 Task: Add Sukin Lime & Coconut Botanical Body Wash to the cart.
Action: Mouse moved to (861, 328)
Screenshot: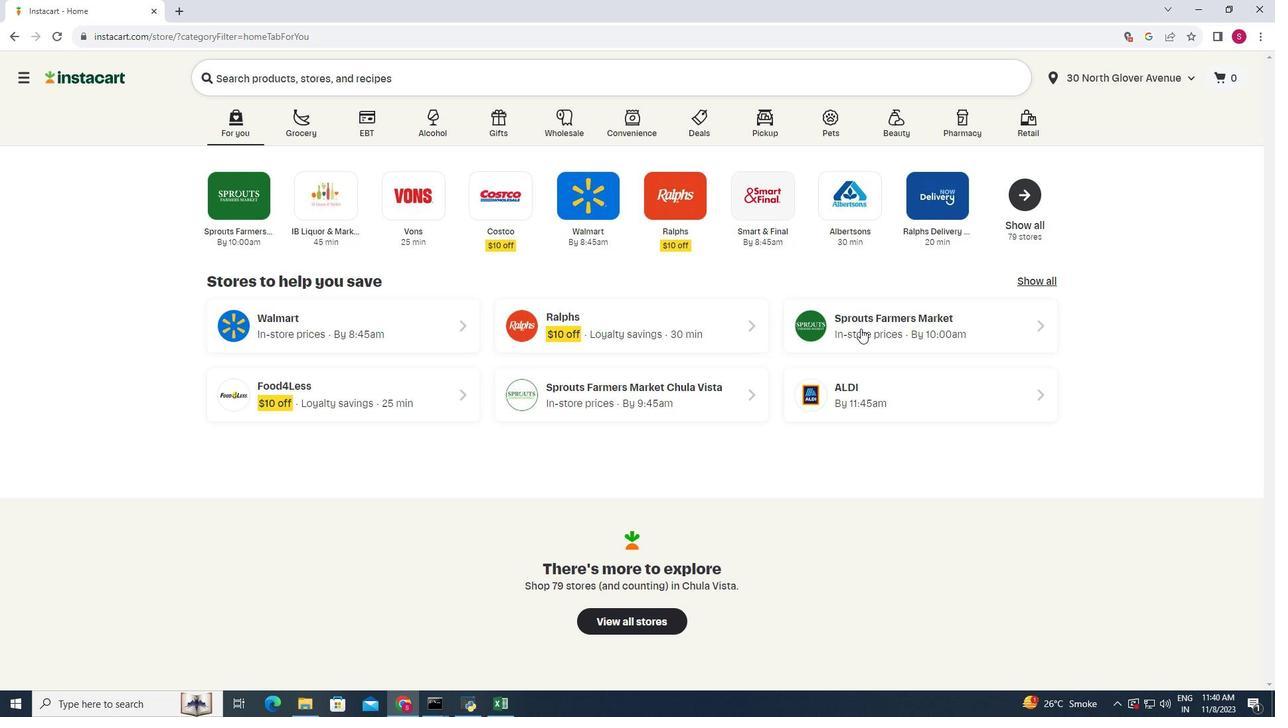 
Action: Mouse pressed left at (861, 328)
Screenshot: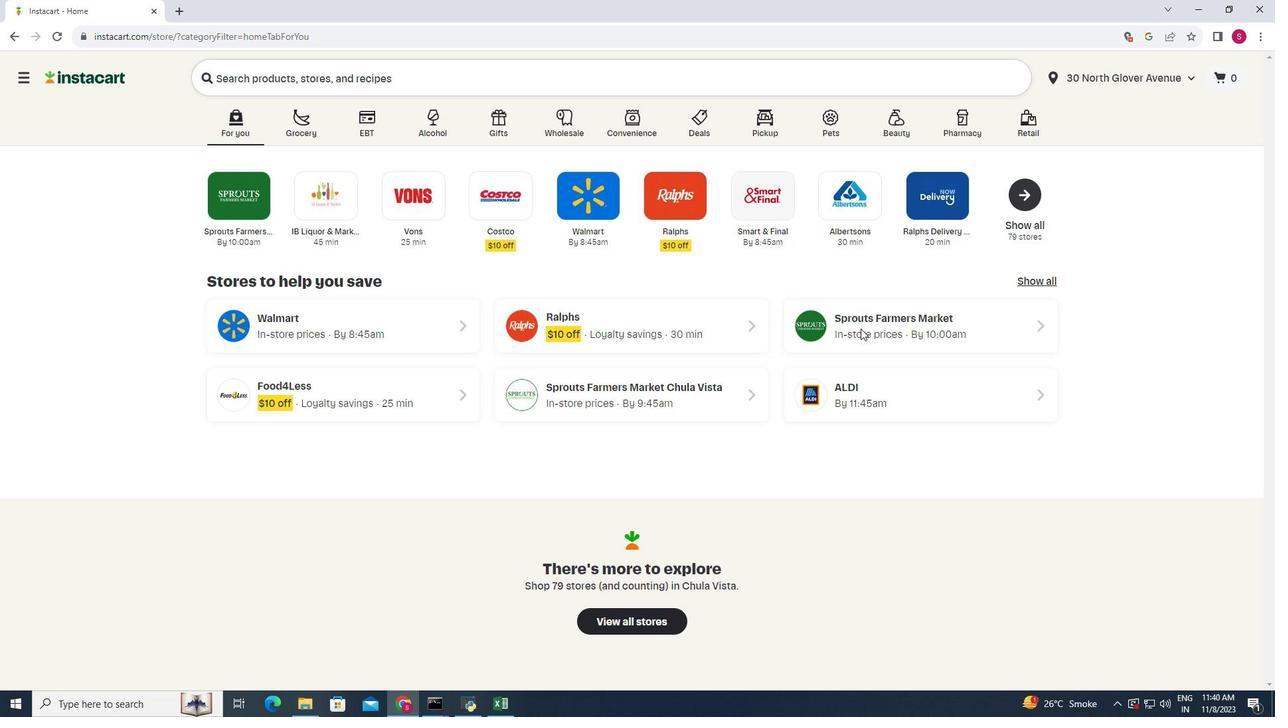 
Action: Mouse moved to (120, 524)
Screenshot: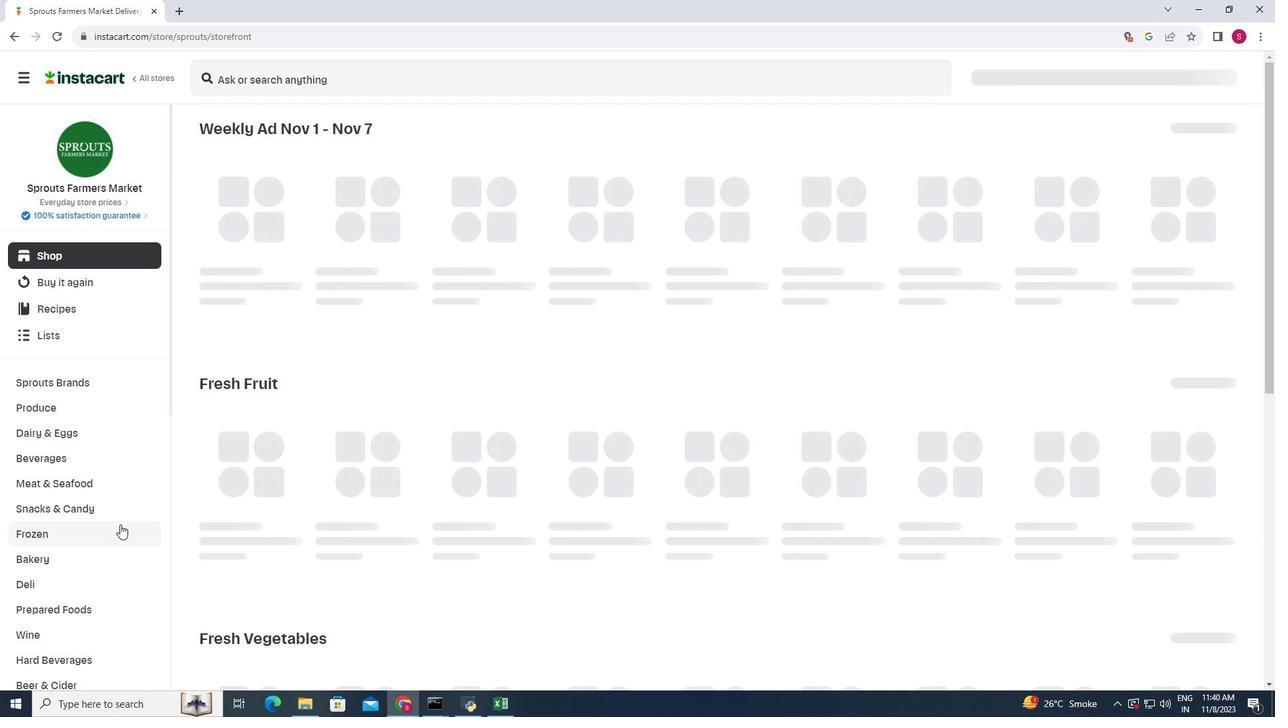 
Action: Mouse scrolled (120, 524) with delta (0, 0)
Screenshot: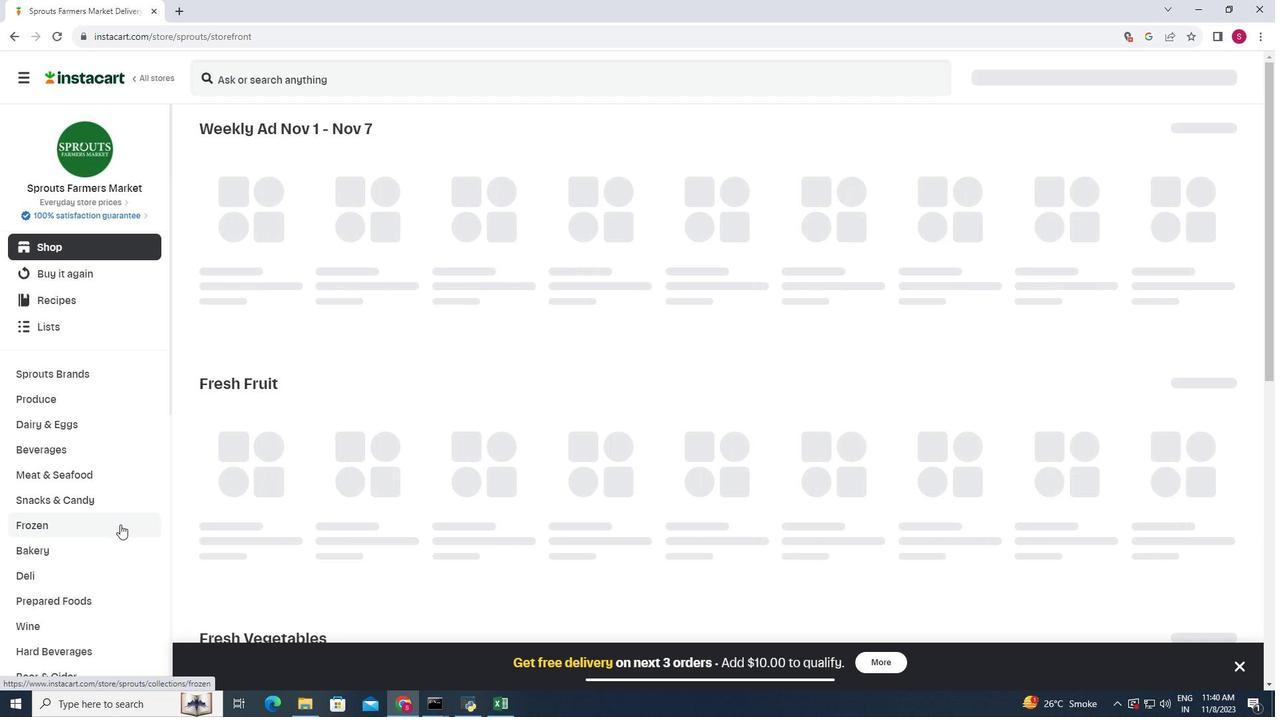 
Action: Mouse scrolled (120, 524) with delta (0, 0)
Screenshot: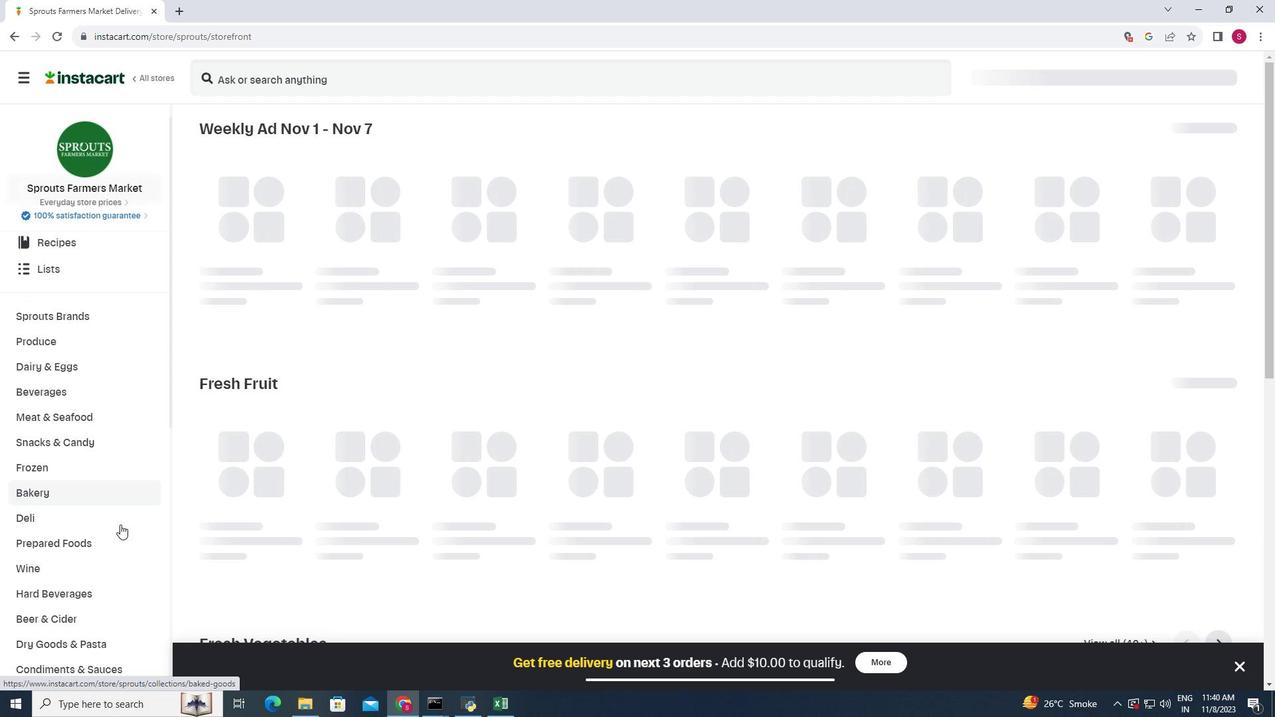 
Action: Mouse scrolled (120, 524) with delta (0, 0)
Screenshot: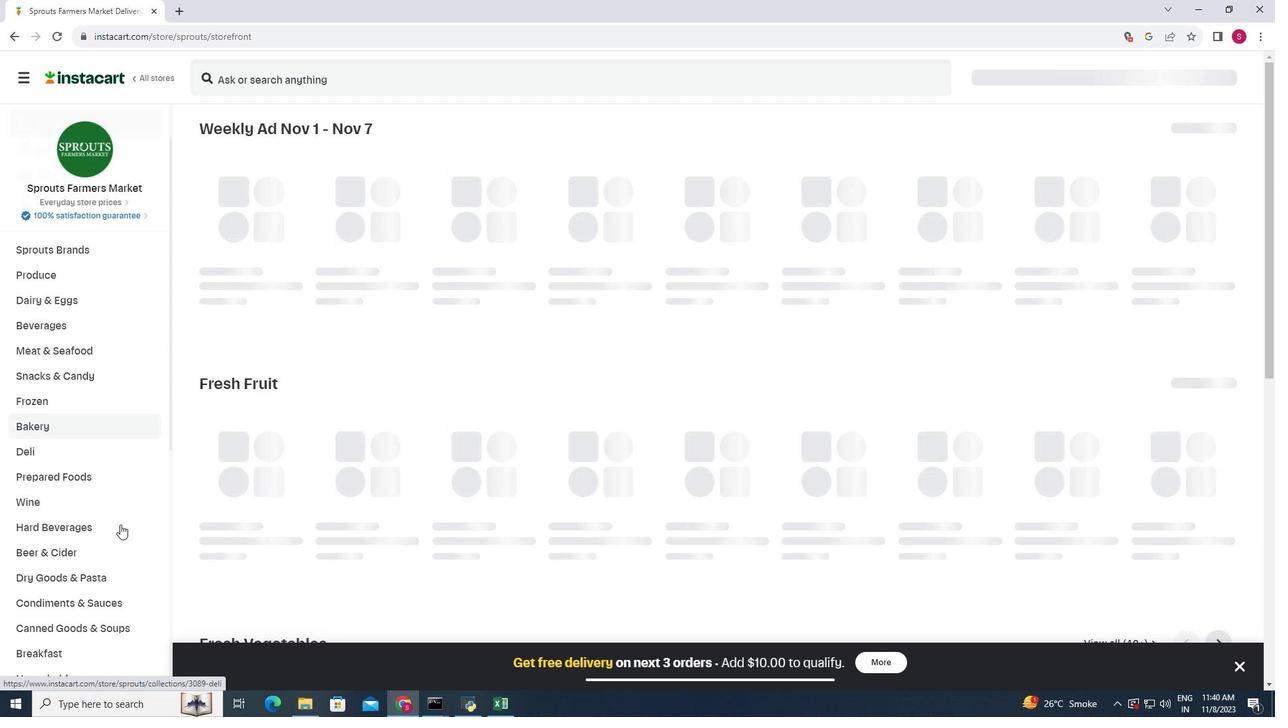 
Action: Mouse scrolled (120, 524) with delta (0, 0)
Screenshot: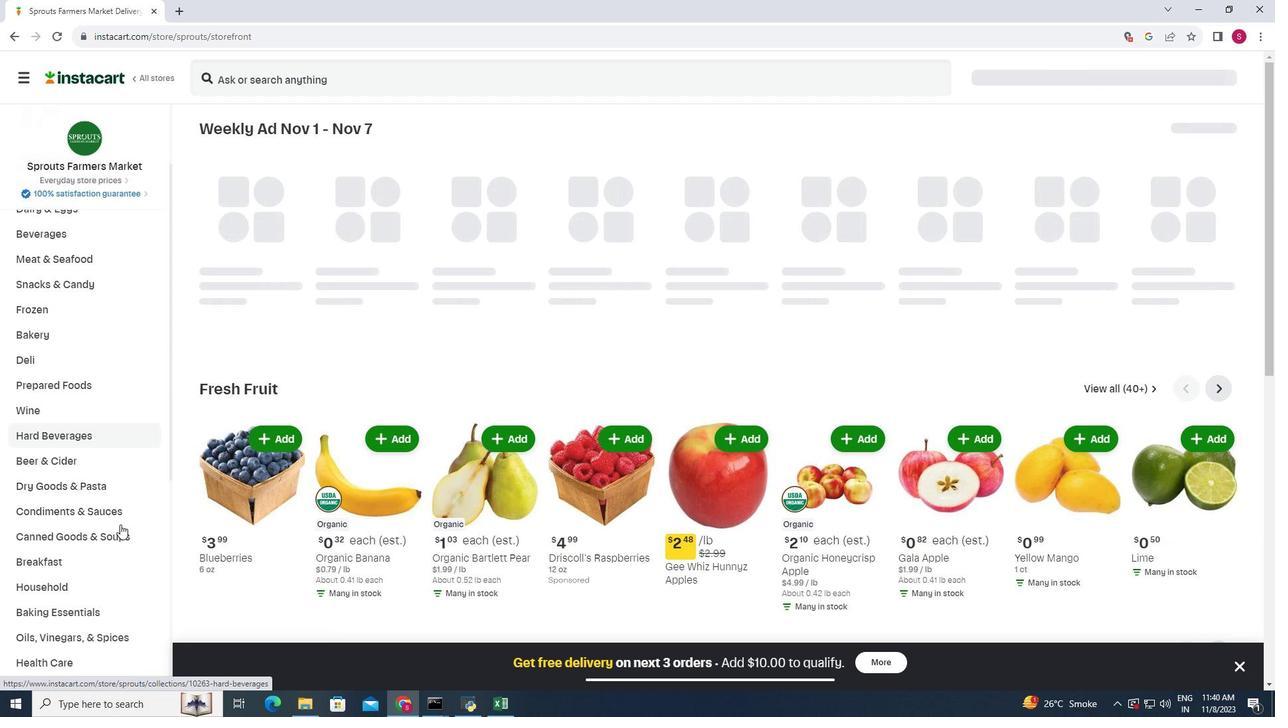 
Action: Mouse scrolled (120, 524) with delta (0, 0)
Screenshot: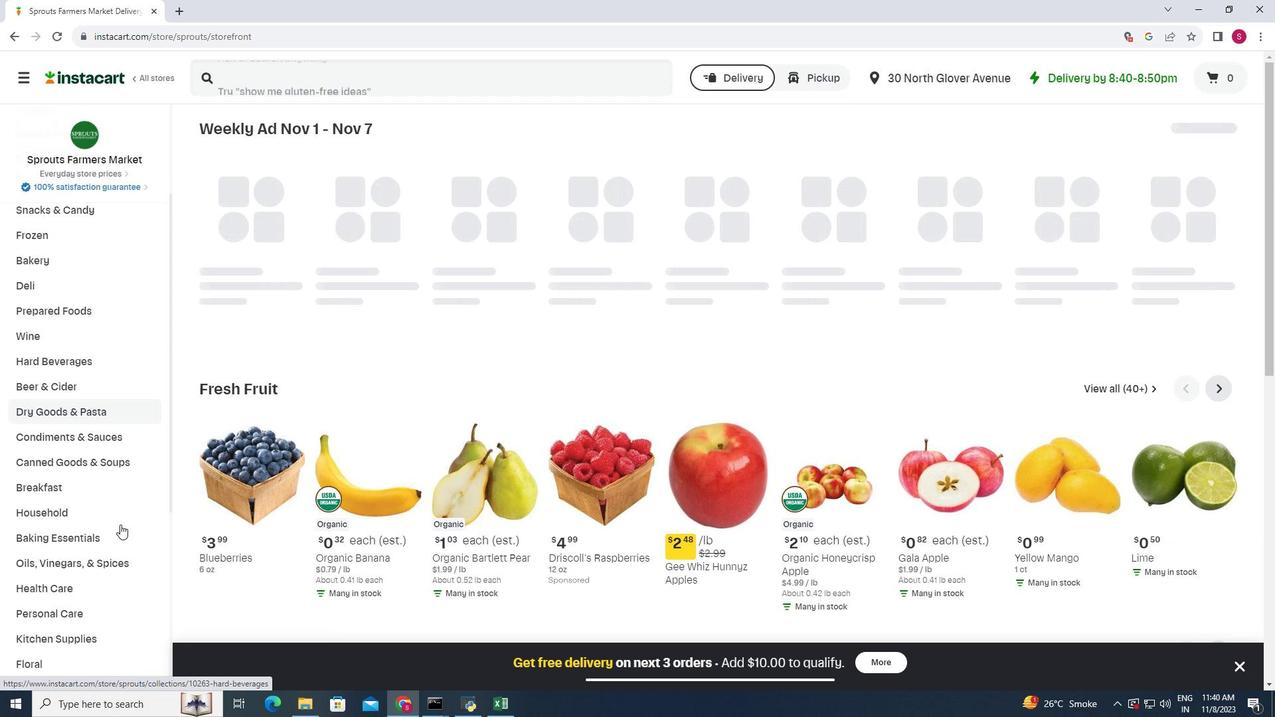 
Action: Mouse moved to (120, 524)
Screenshot: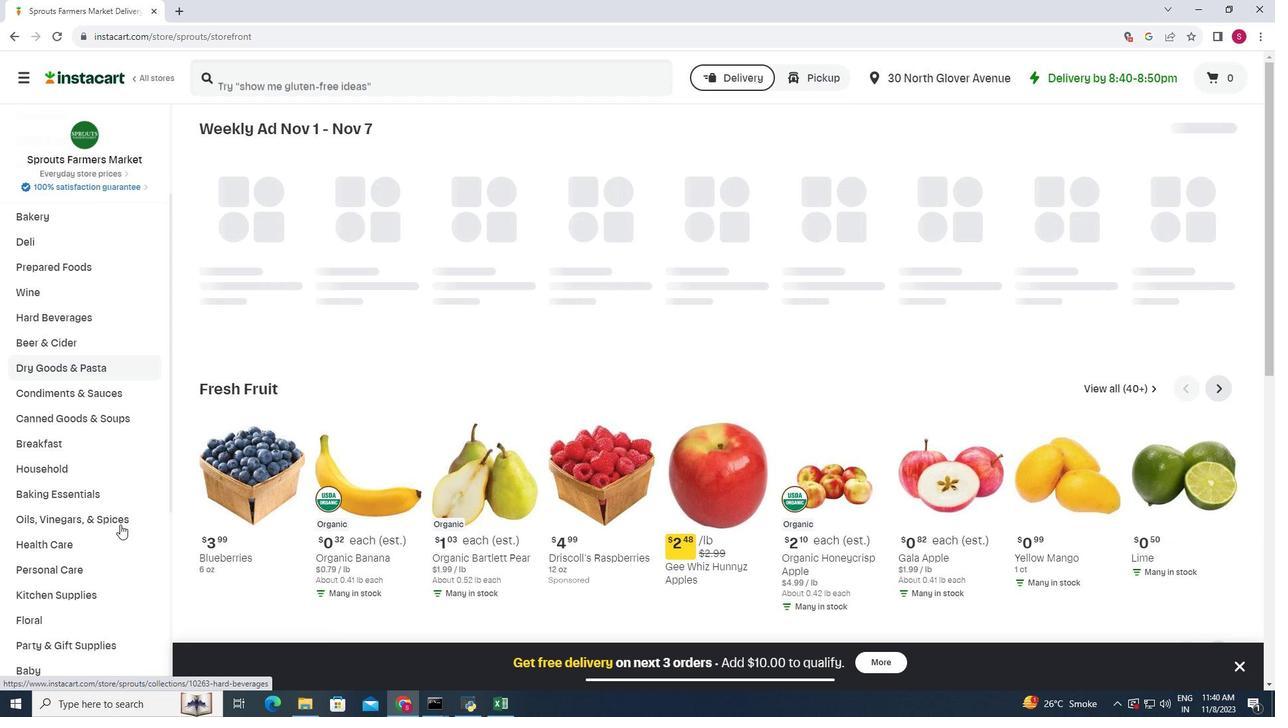
Action: Mouse scrolled (120, 524) with delta (0, 0)
Screenshot: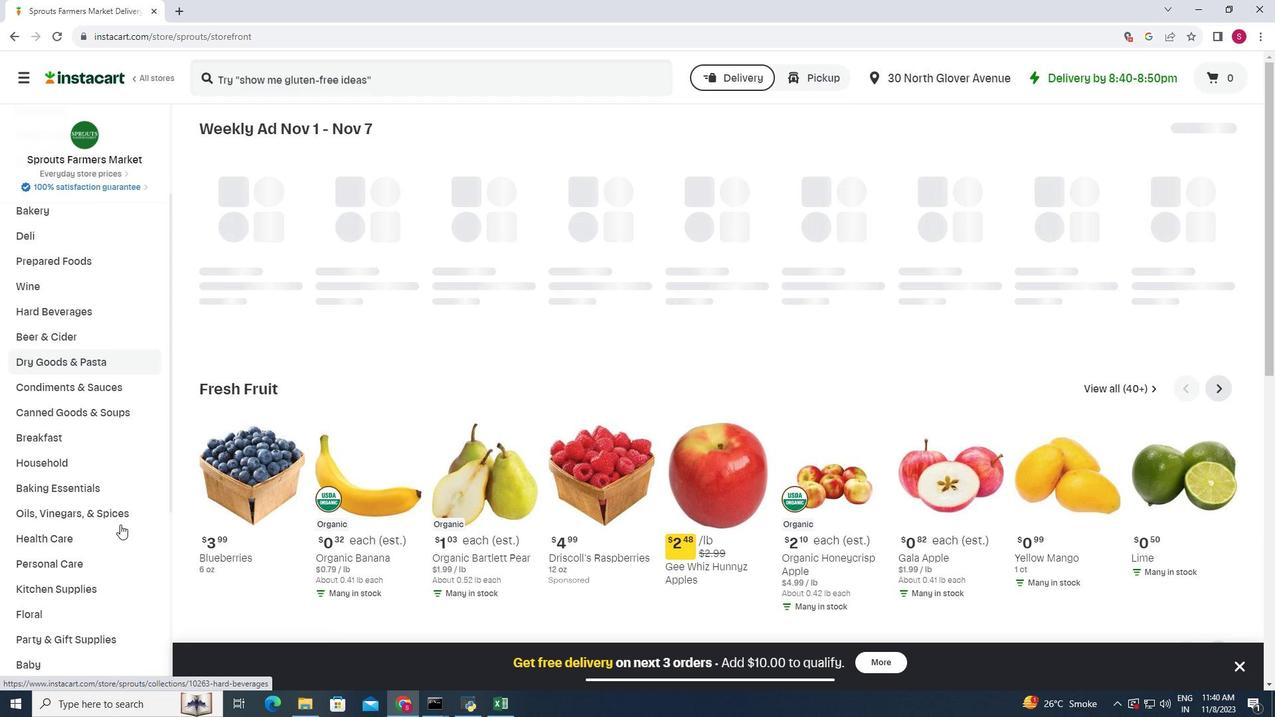 
Action: Mouse moved to (91, 502)
Screenshot: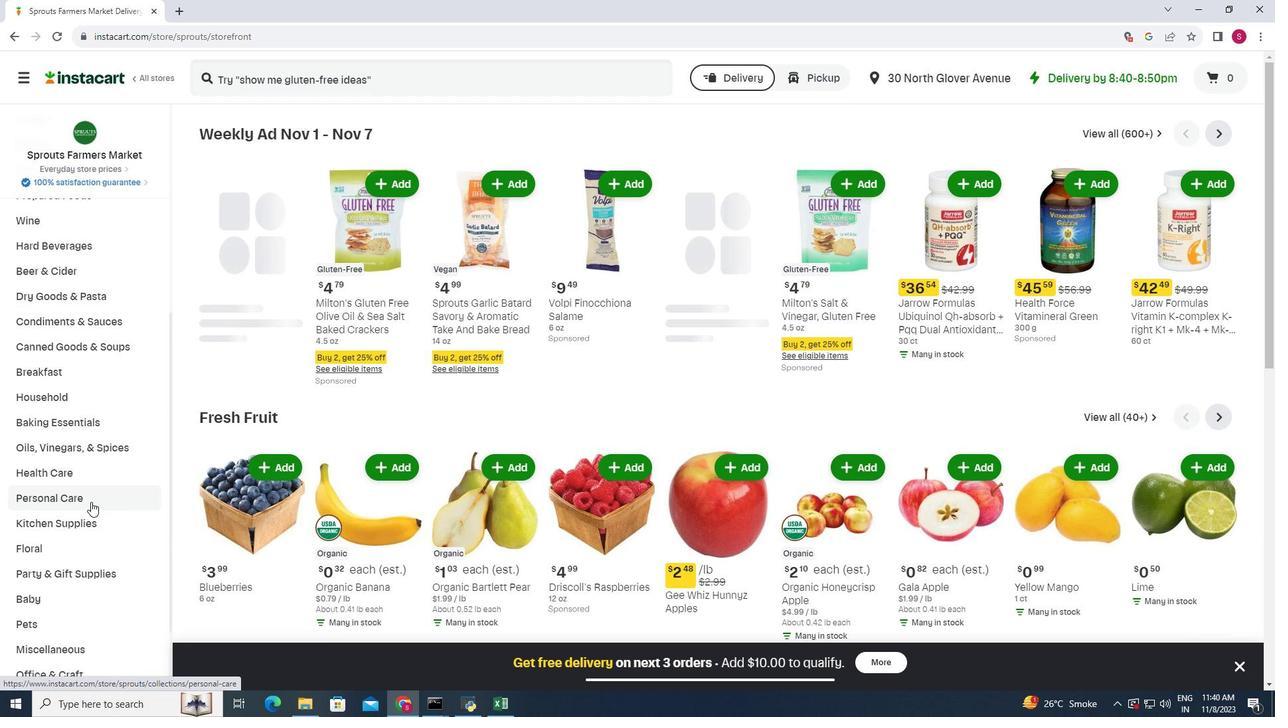 
Action: Mouse pressed left at (91, 502)
Screenshot: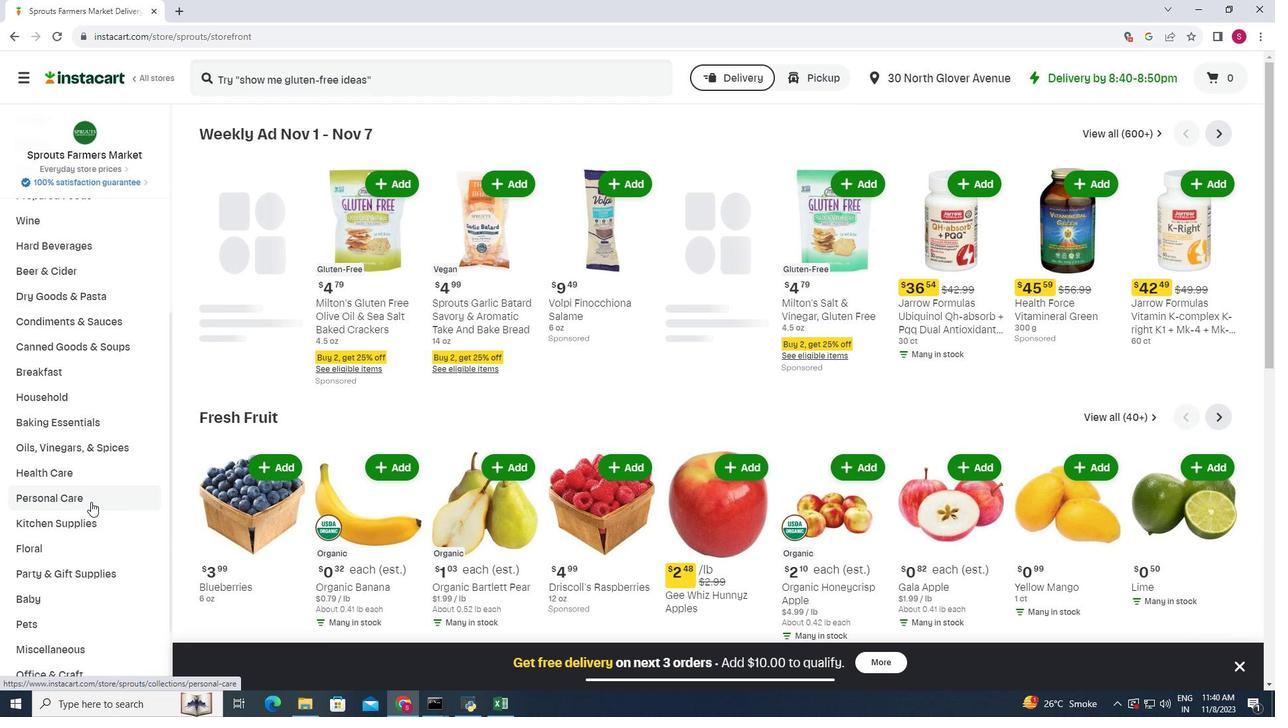 
Action: Mouse moved to (334, 171)
Screenshot: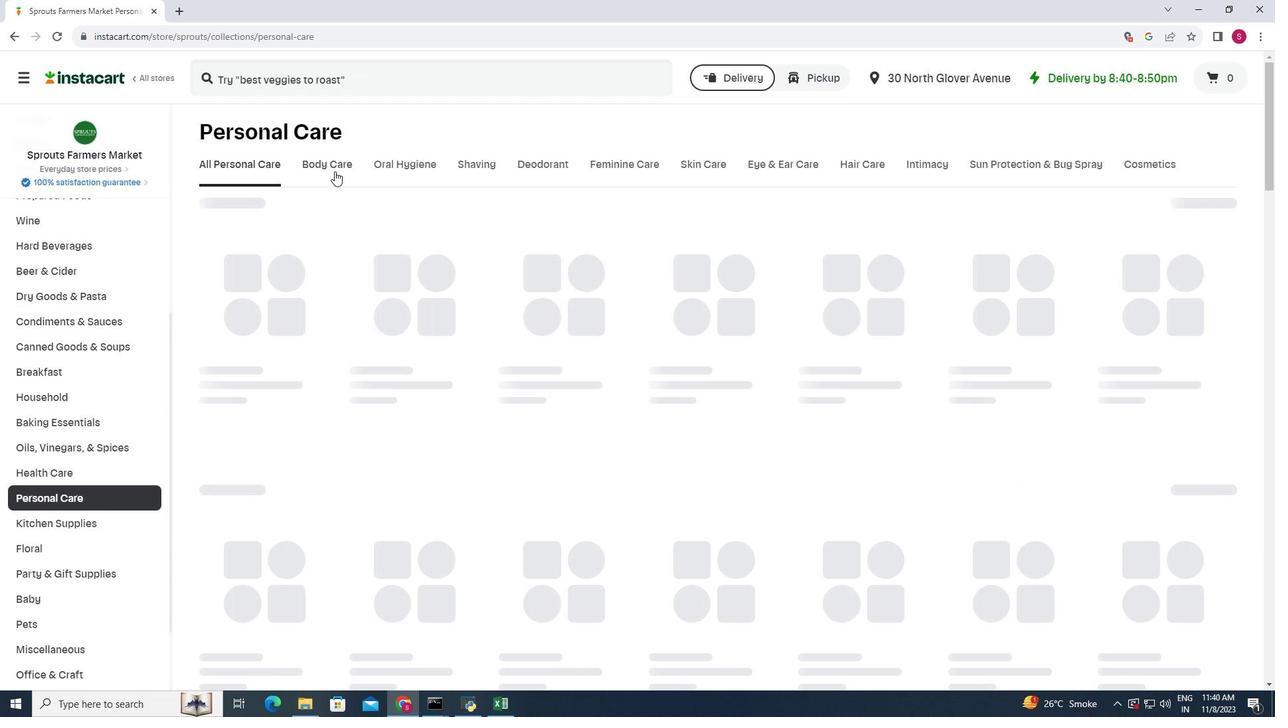 
Action: Mouse pressed left at (334, 171)
Screenshot: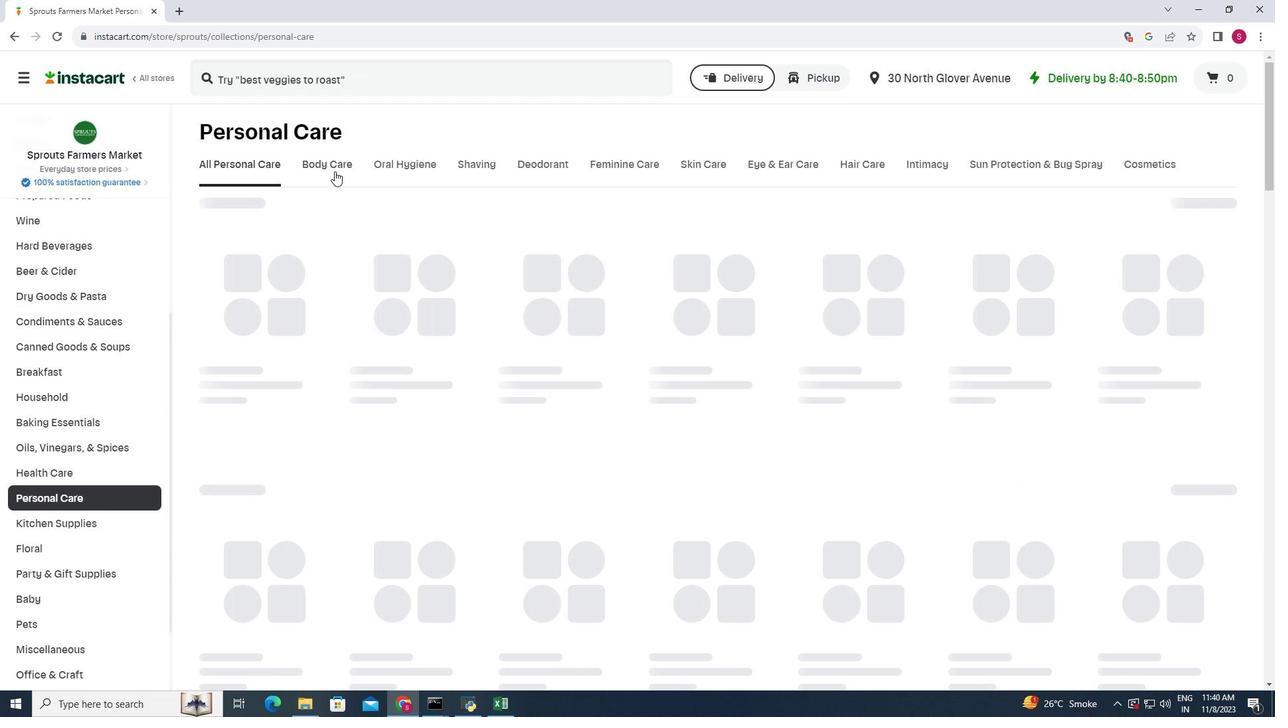 
Action: Mouse moved to (345, 86)
Screenshot: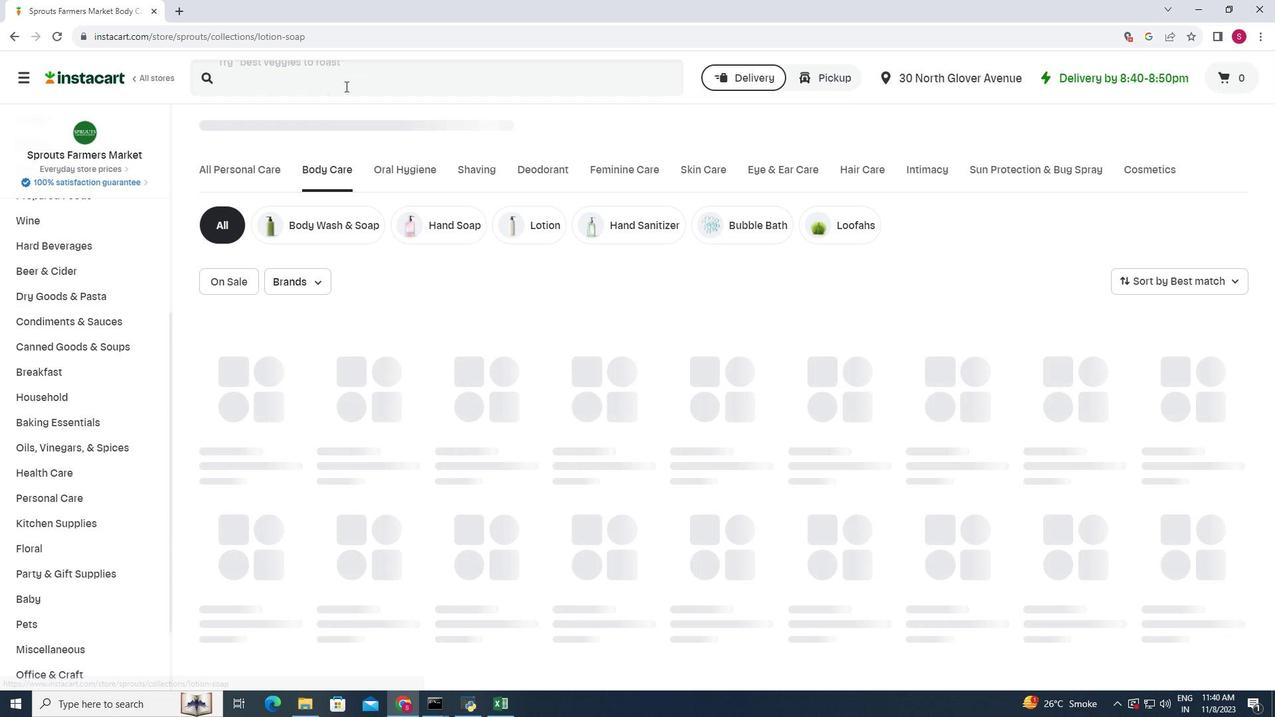
Action: Mouse pressed left at (345, 86)
Screenshot: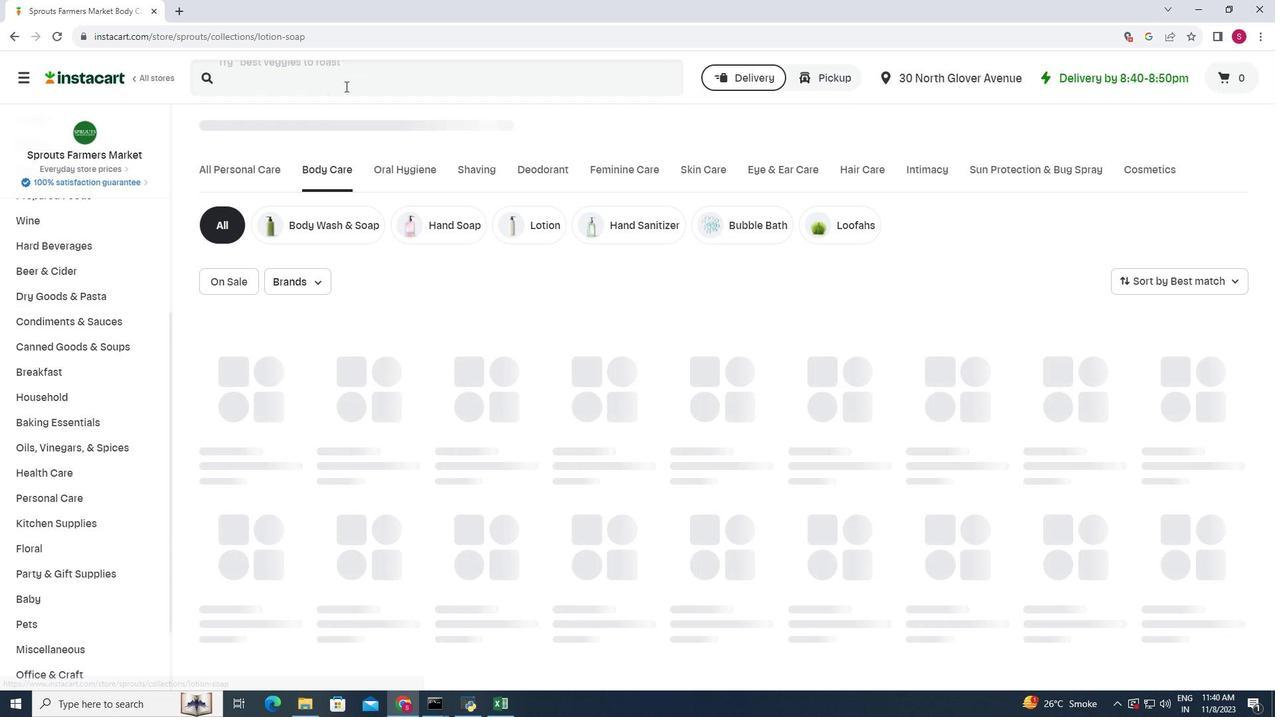 
Action: Key pressed <Key.shift>Su
Screenshot: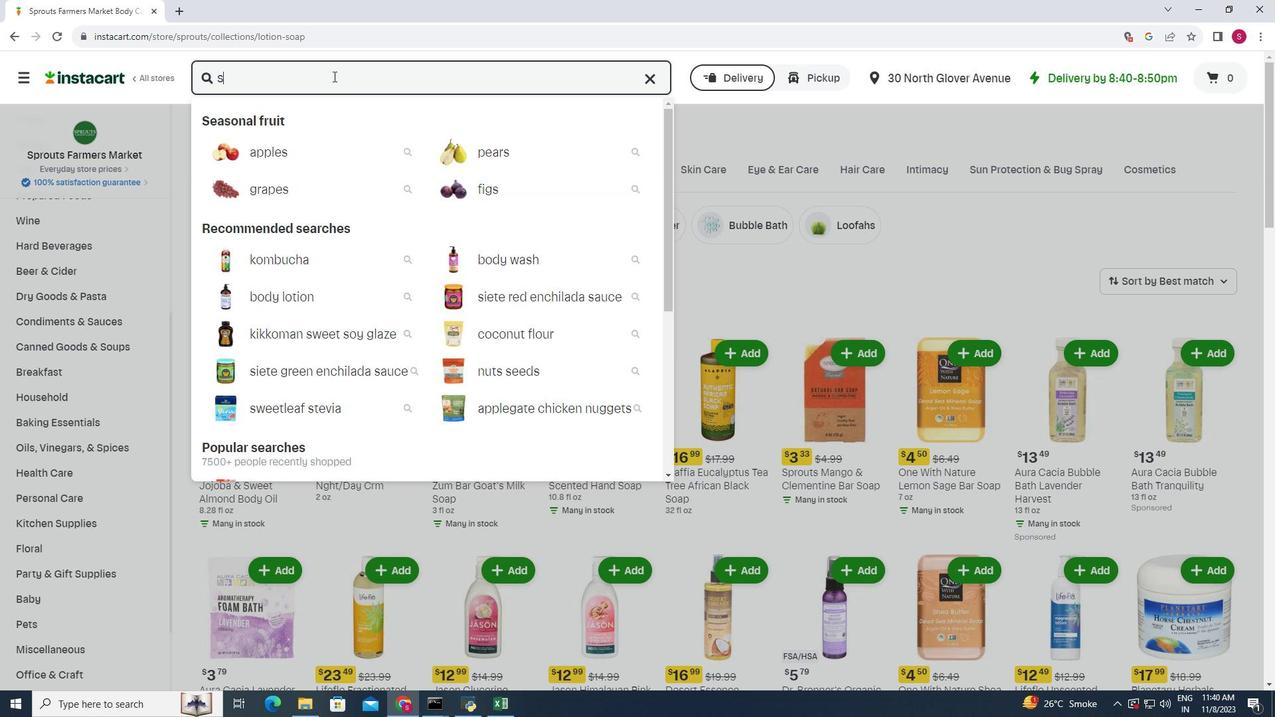
Action: Mouse moved to (312, 61)
Screenshot: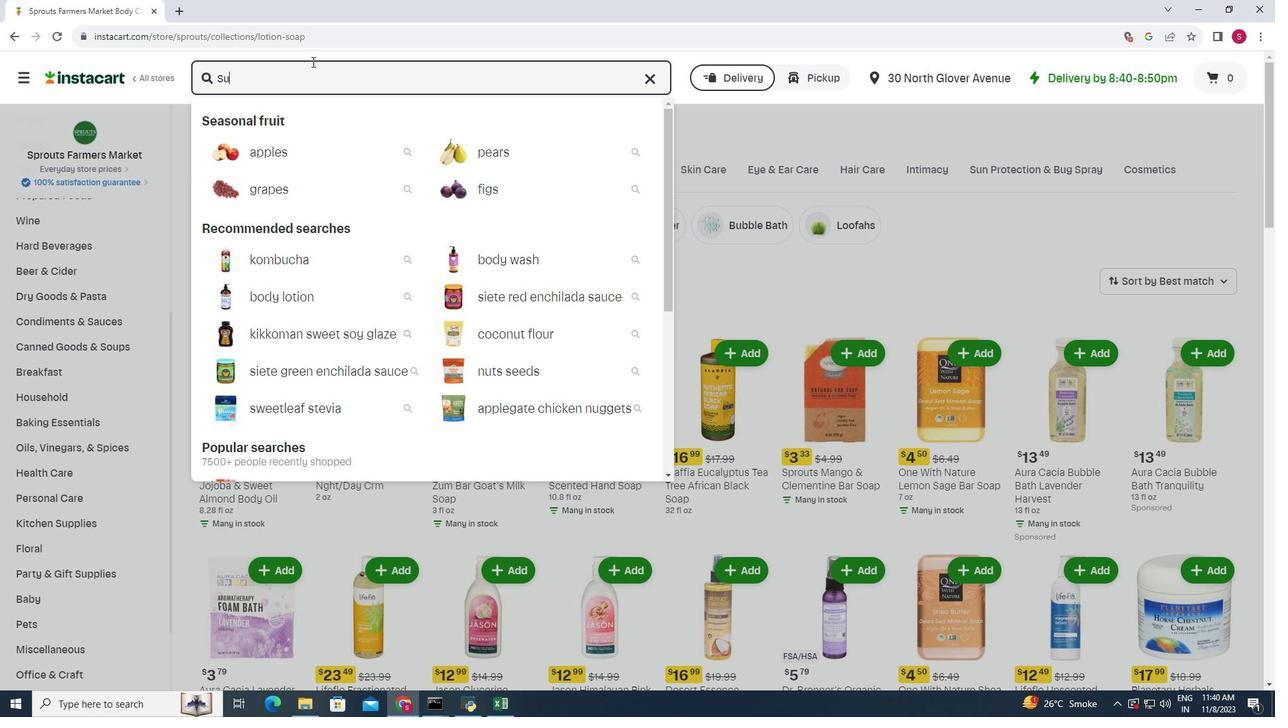 
Action: Key pressed kin<Key.space><Key.shift>Lime<Key.space><Key.shift><Key.shift><Key.shift><Key.shift><Key.shift><Key.shift><Key.shift><Key.shift><Key.shift><Key.shift><Key.shift><Key.shift><Key.shift><Key.shift><Key.shift>&<Key.space><Key.shift><Key.shift><Key.shift><Key.shift><Key.shift>Coconut<Key.space><Key.shift>Botanical<Key.space><Key.shift>Body<Key.space><Key.shift>Wash<Key.space><Key.enter>
Screenshot: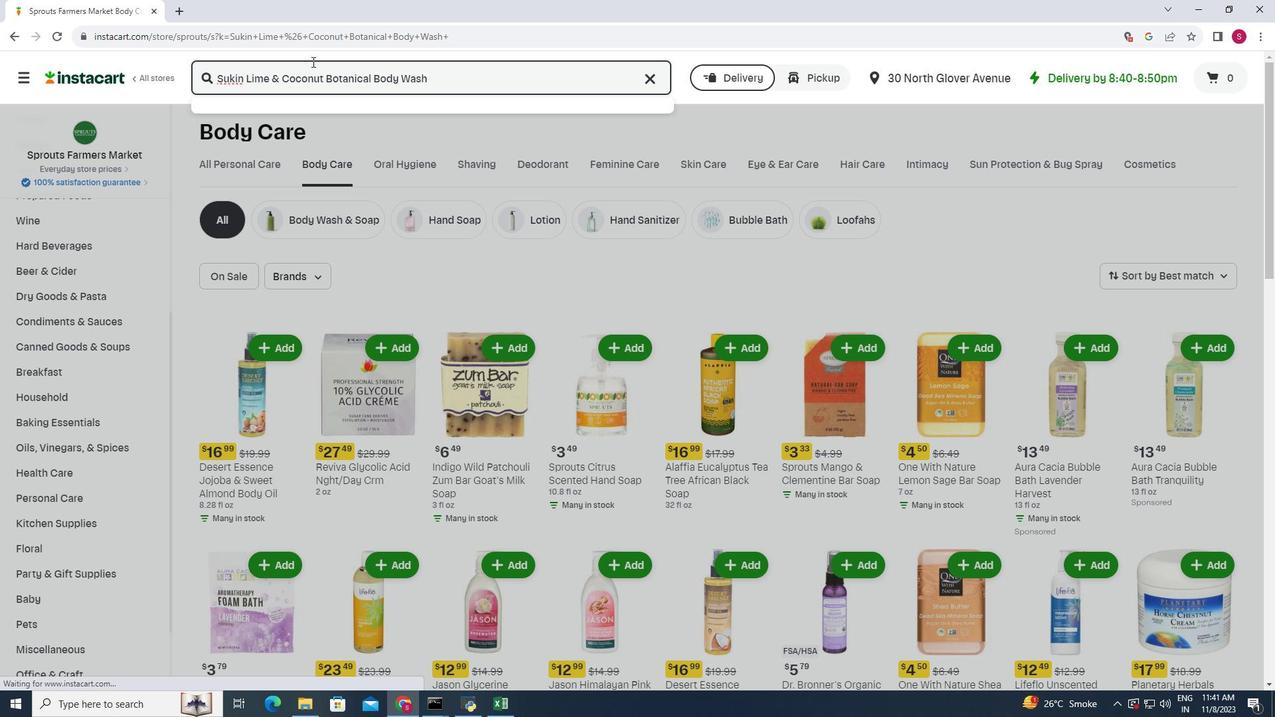 
Action: Mouse moved to (397, 250)
Screenshot: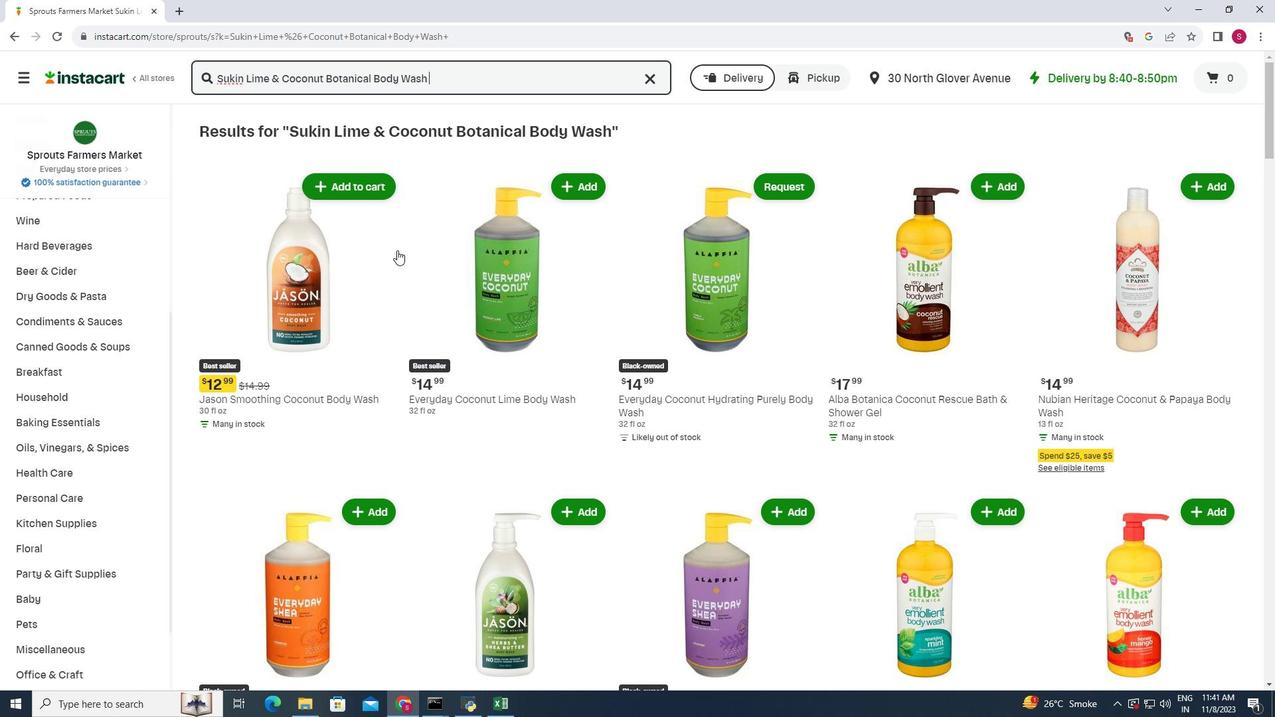 
Action: Mouse scrolled (397, 249) with delta (0, 0)
Screenshot: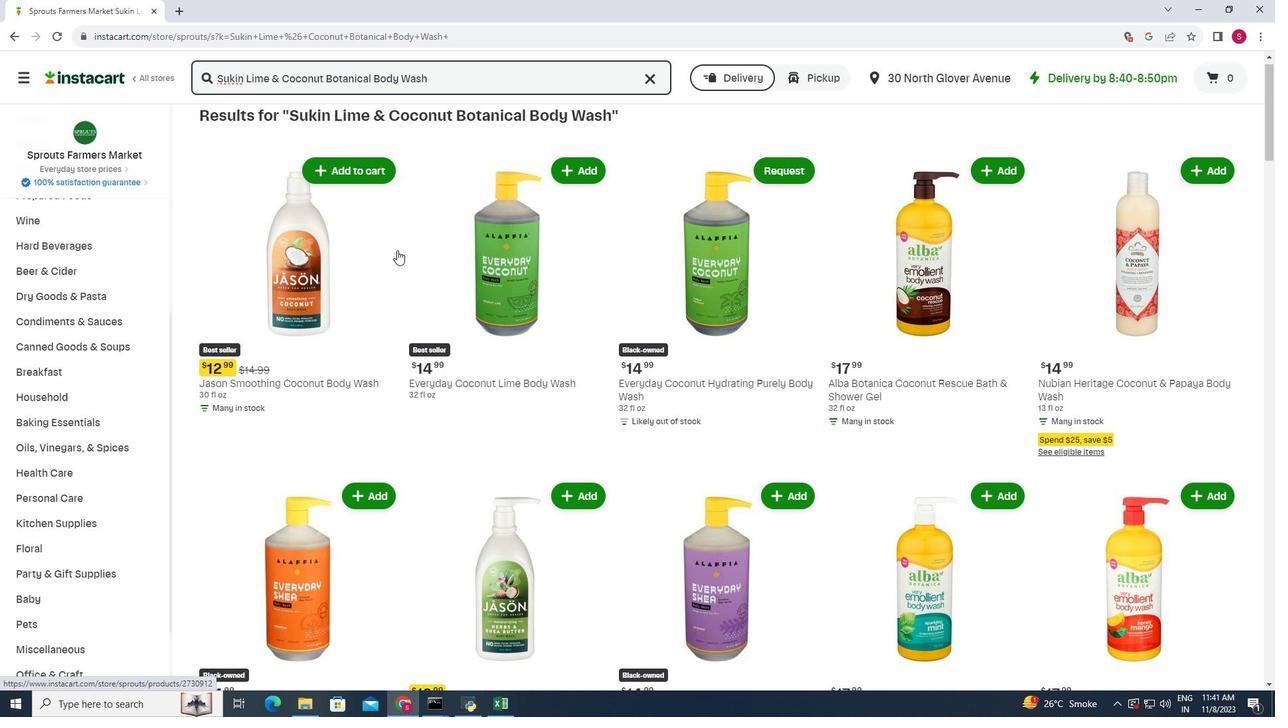 
Action: Mouse moved to (392, 249)
Screenshot: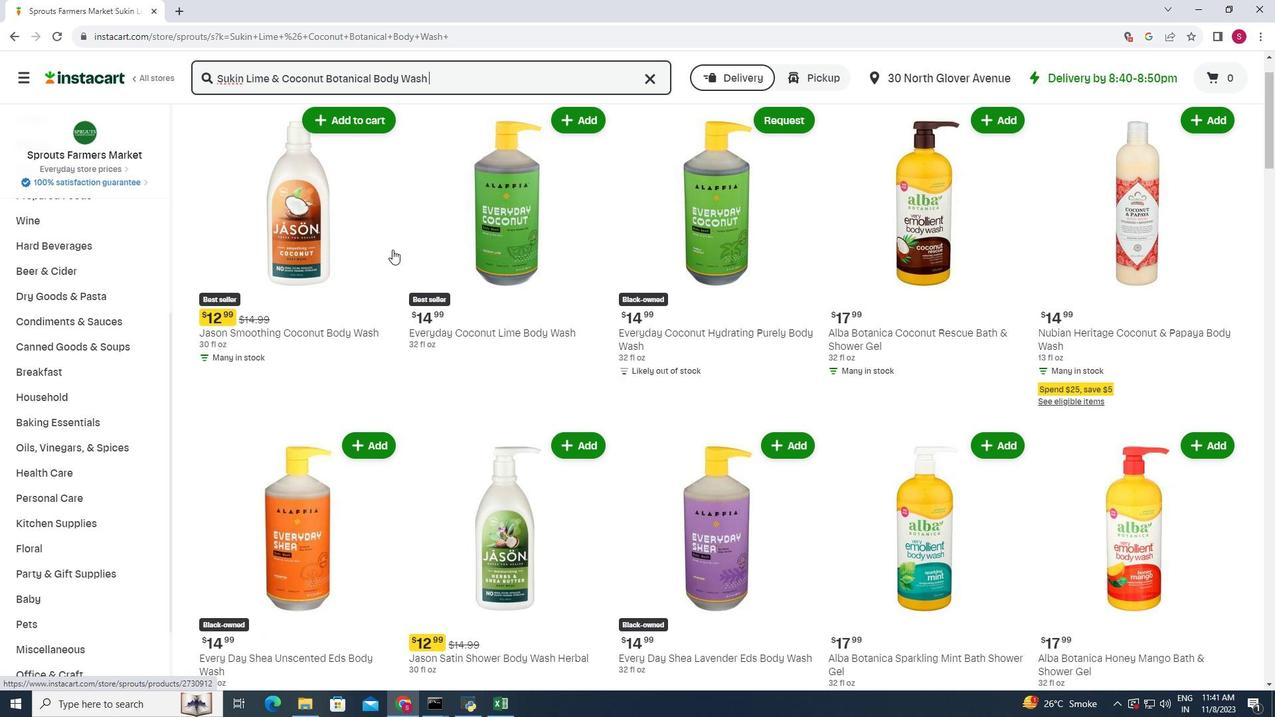 
Action: Mouse scrolled (392, 249) with delta (0, 0)
Screenshot: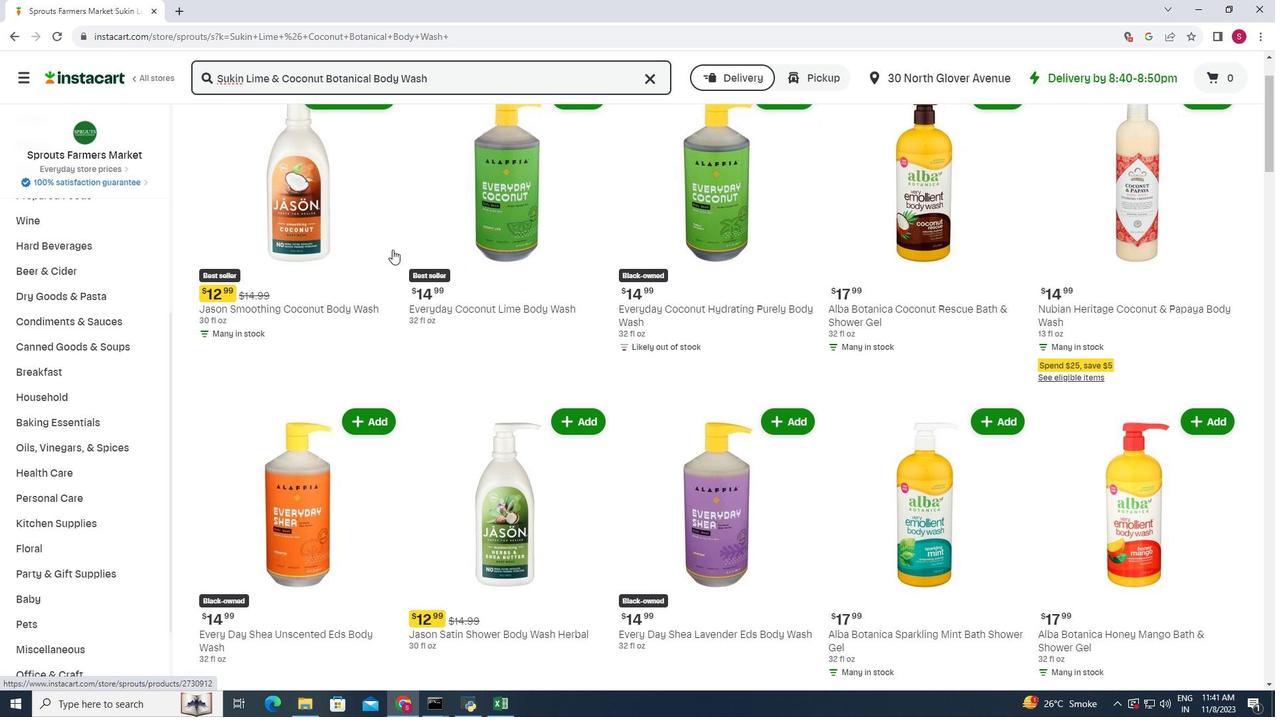 
Action: Mouse moved to (392, 246)
Screenshot: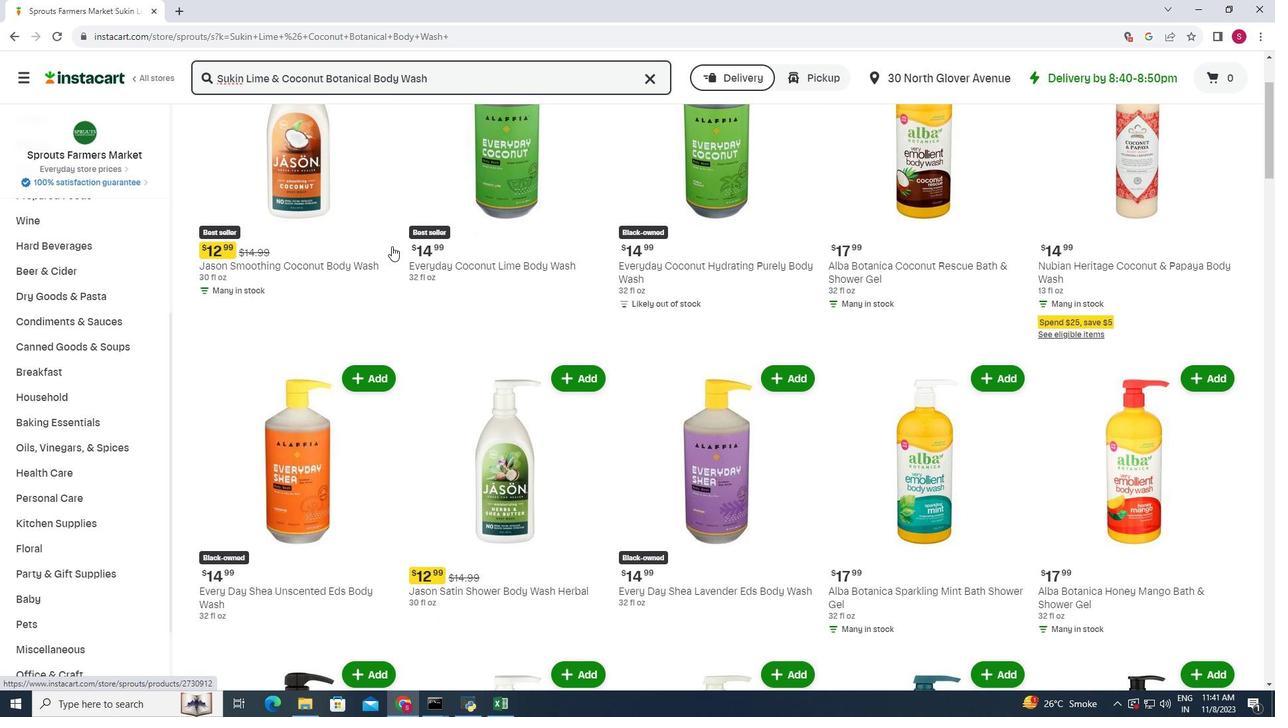 
Action: Mouse scrolled (392, 245) with delta (0, 0)
Screenshot: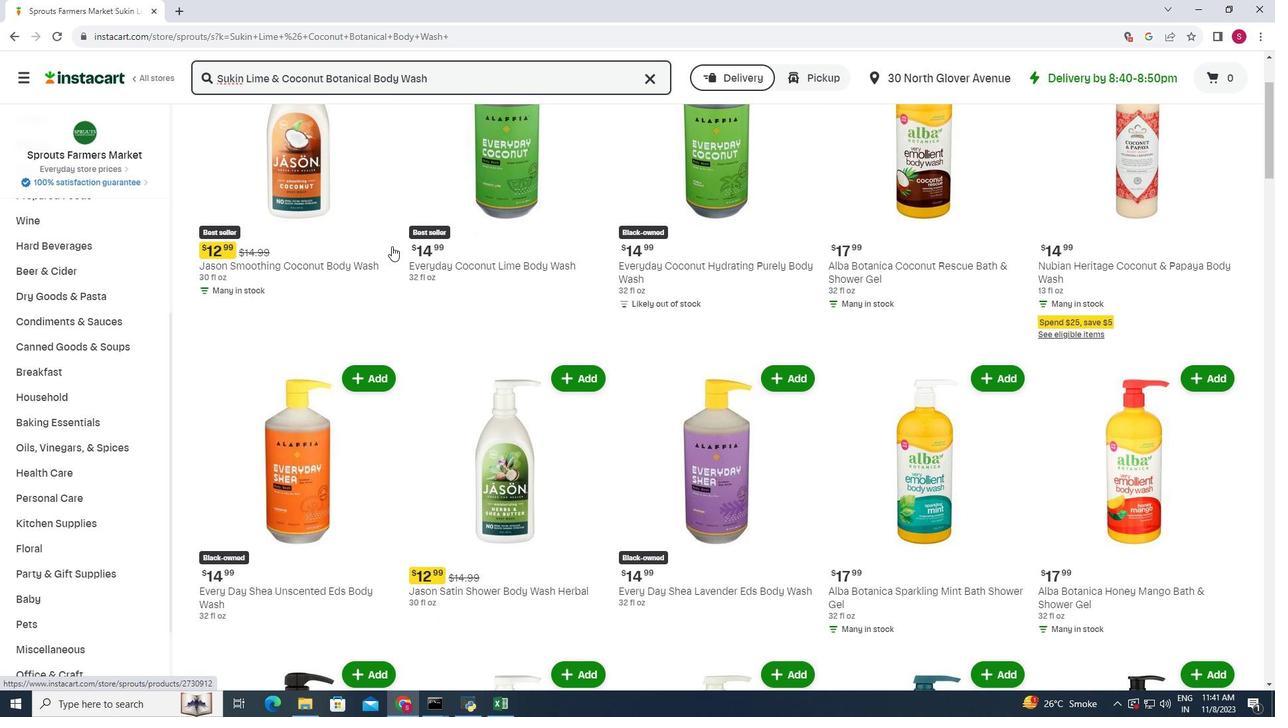 
Action: Mouse moved to (399, 268)
Screenshot: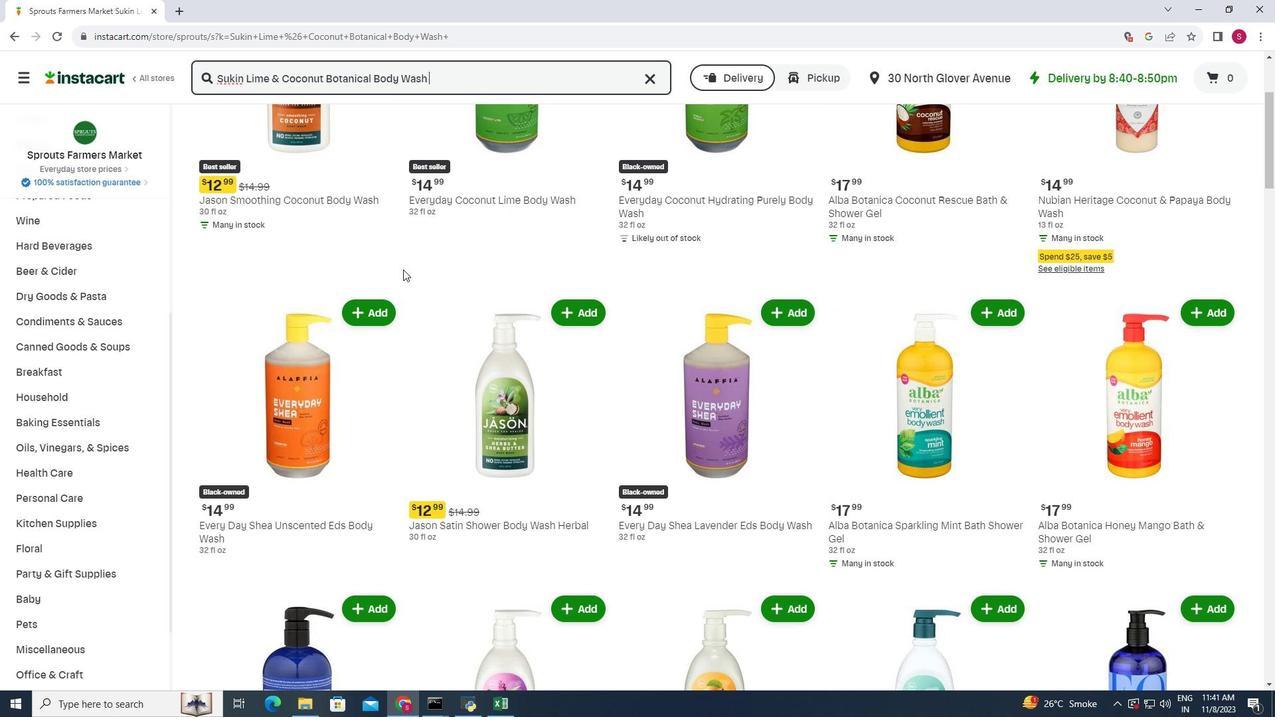 
Action: Mouse scrolled (399, 267) with delta (0, 0)
Screenshot: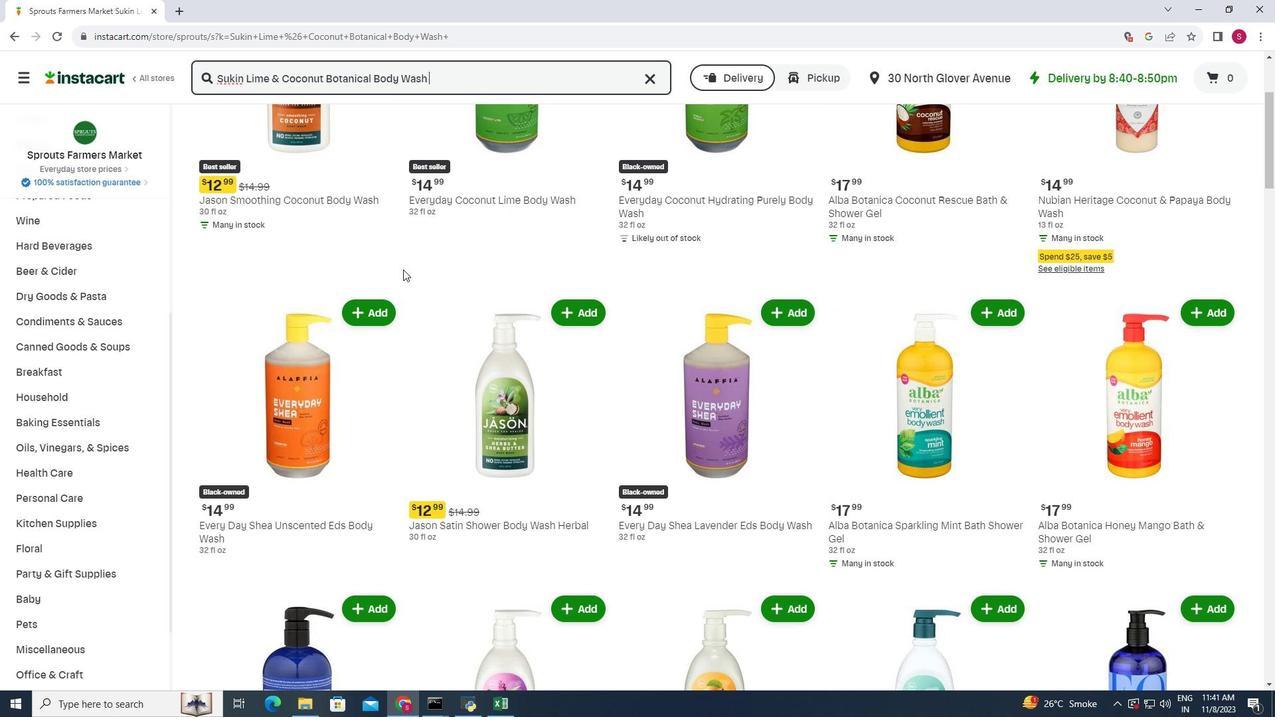 
Action: Mouse moved to (404, 270)
Screenshot: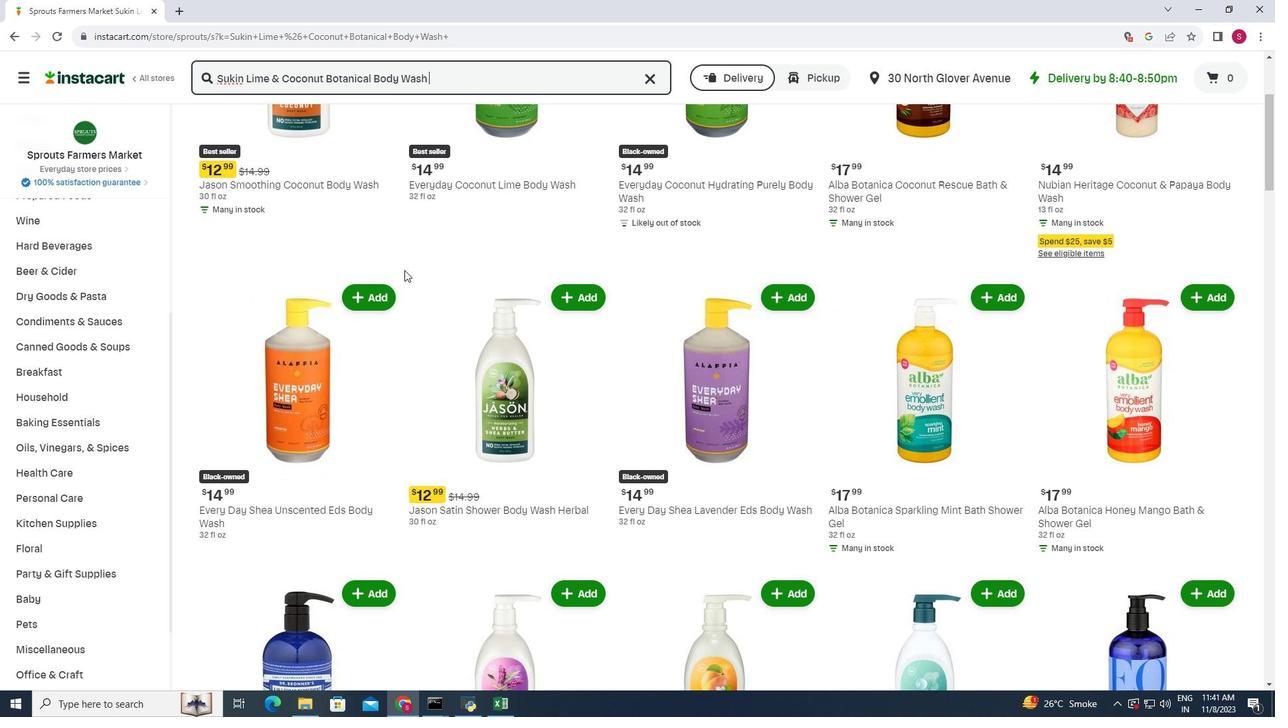 
Action: Mouse scrolled (404, 269) with delta (0, 0)
Screenshot: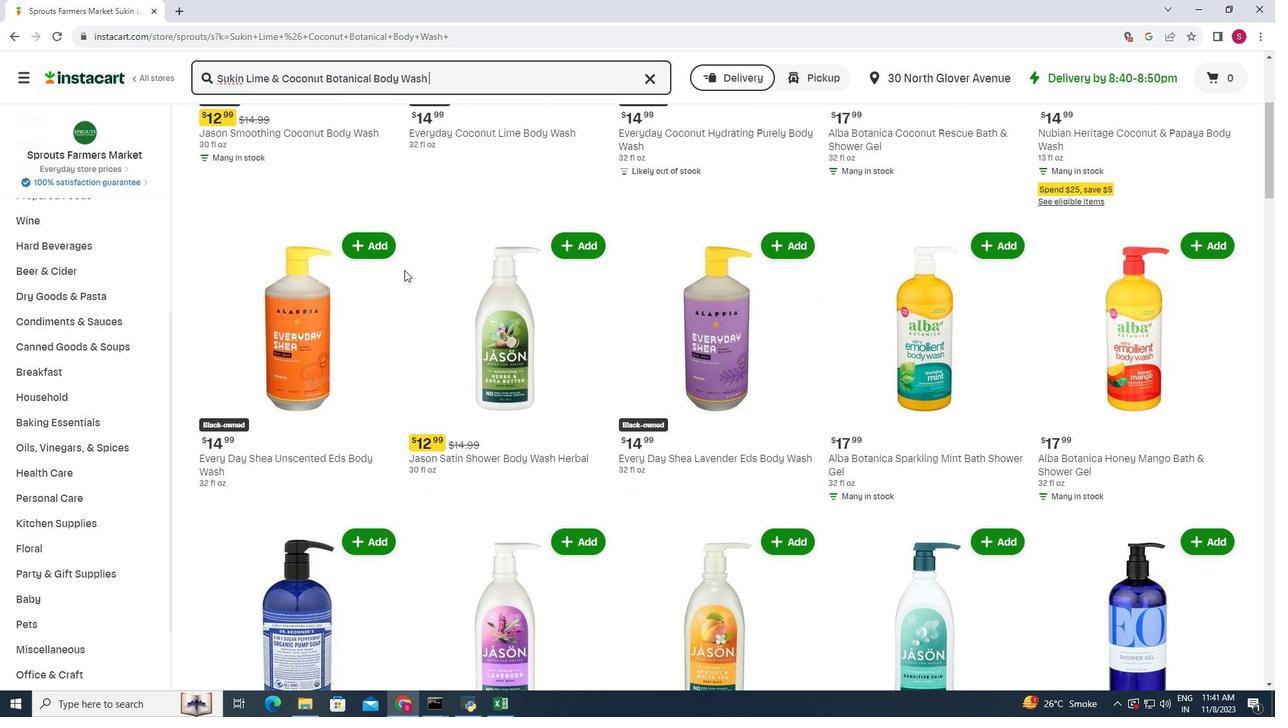 
Action: Mouse scrolled (404, 269) with delta (0, 0)
Screenshot: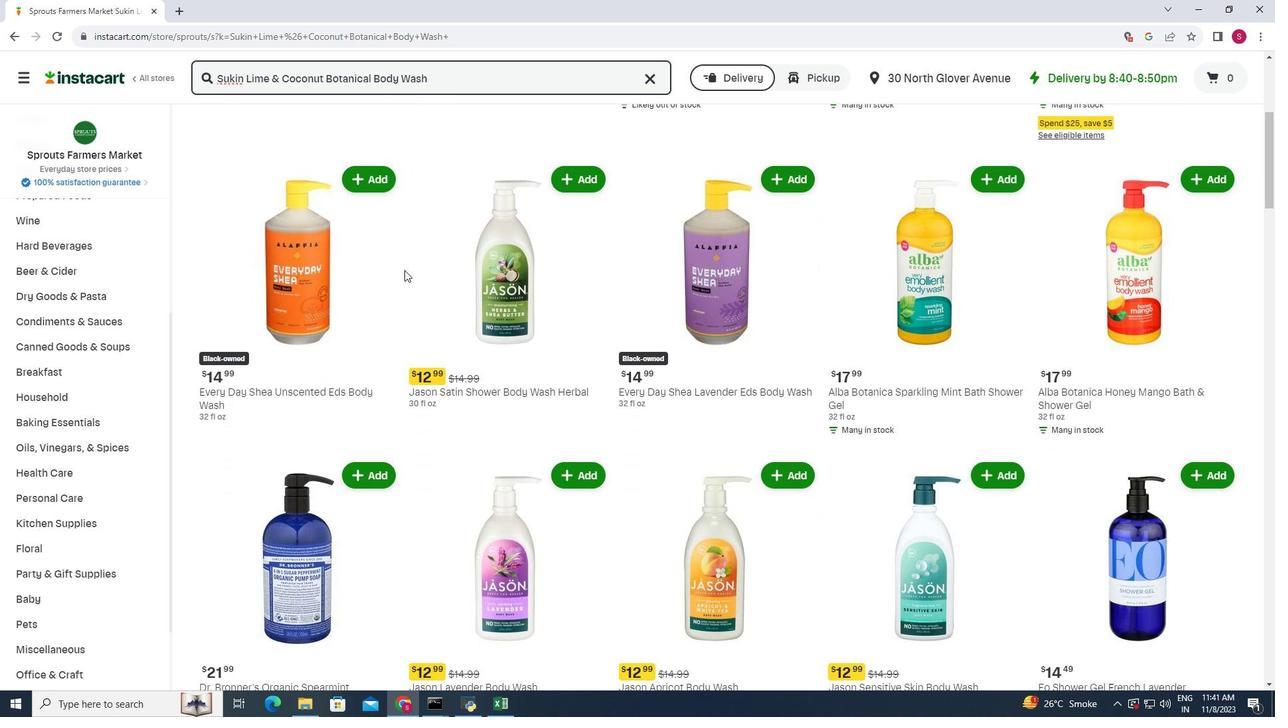 
Action: Mouse scrolled (404, 269) with delta (0, 0)
Screenshot: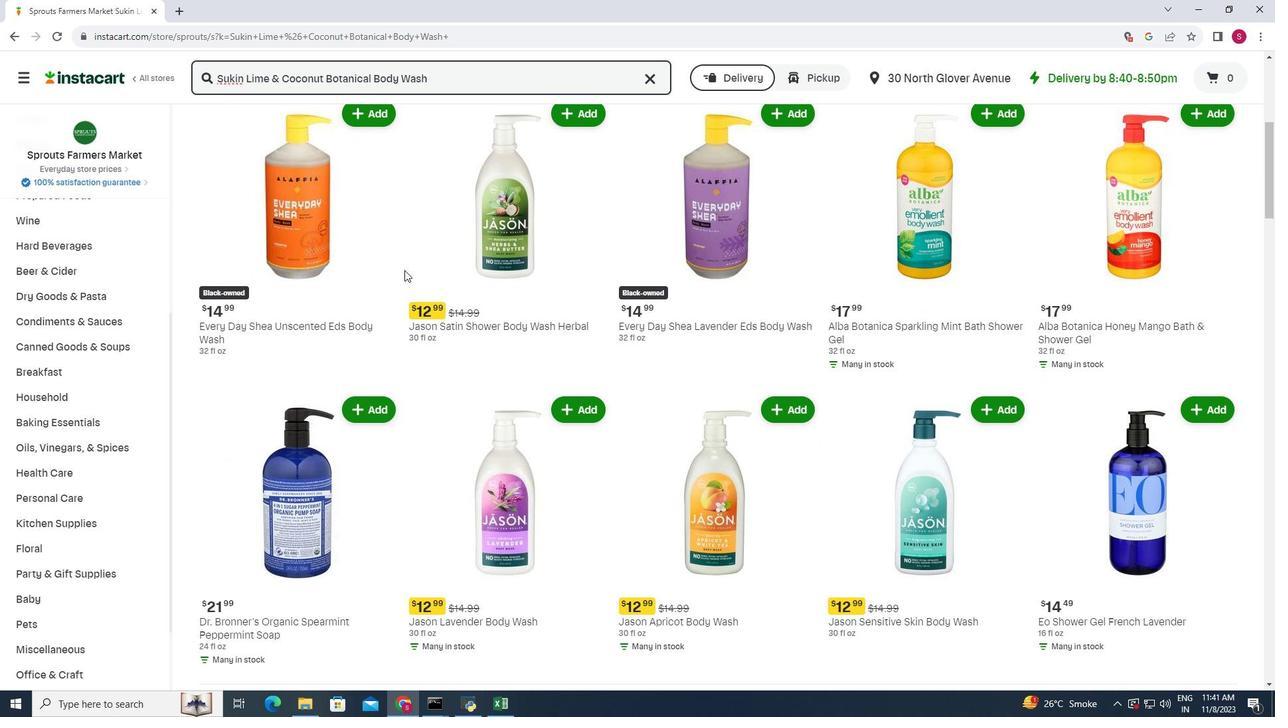 
Action: Mouse moved to (427, 228)
Screenshot: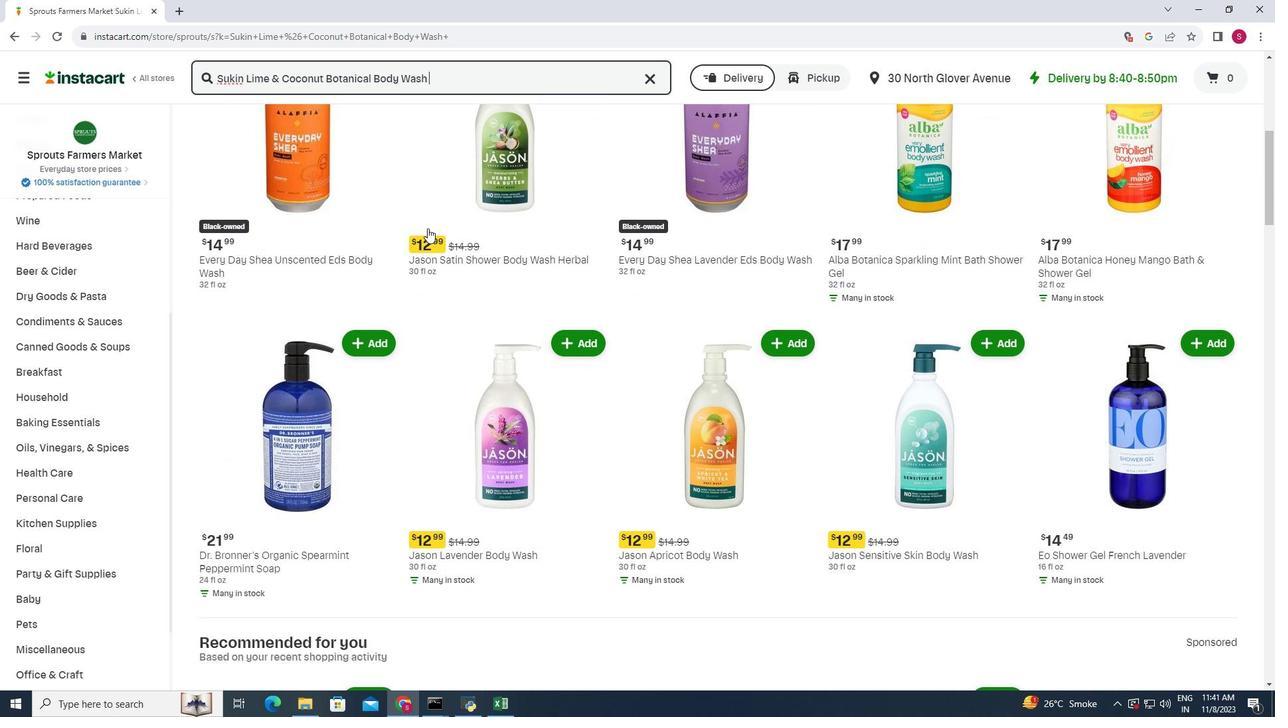 
